 Task: Create New Customer with Customer Name: Rainforest Café, Billing Address Line1: 1137 Sharon Lane, Billing Address Line2:  South Bend, Billing Address Line3:  Indiana 46625
Action: Mouse moved to (157, 24)
Screenshot: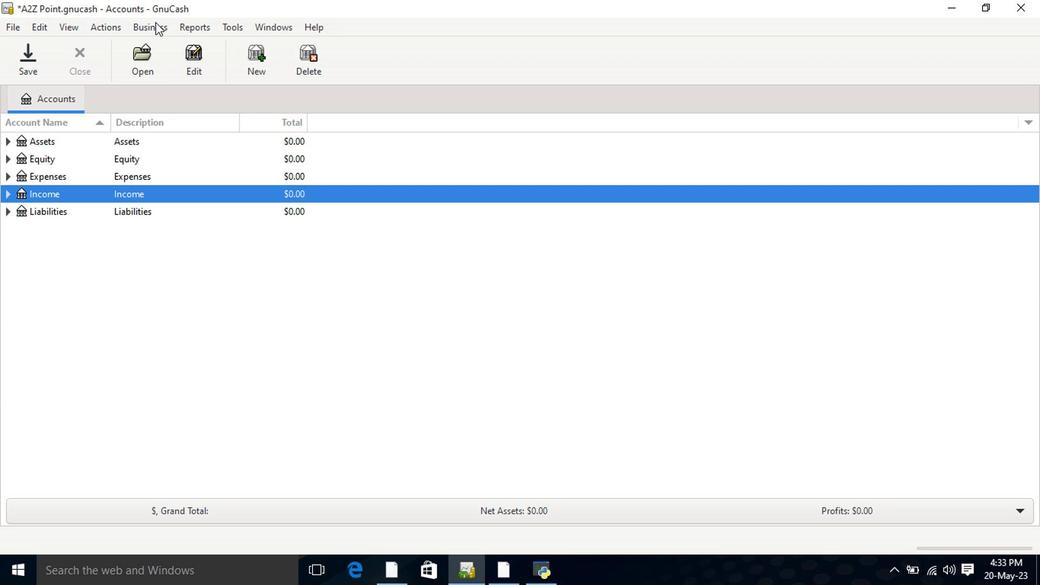 
Action: Mouse pressed left at (157, 24)
Screenshot: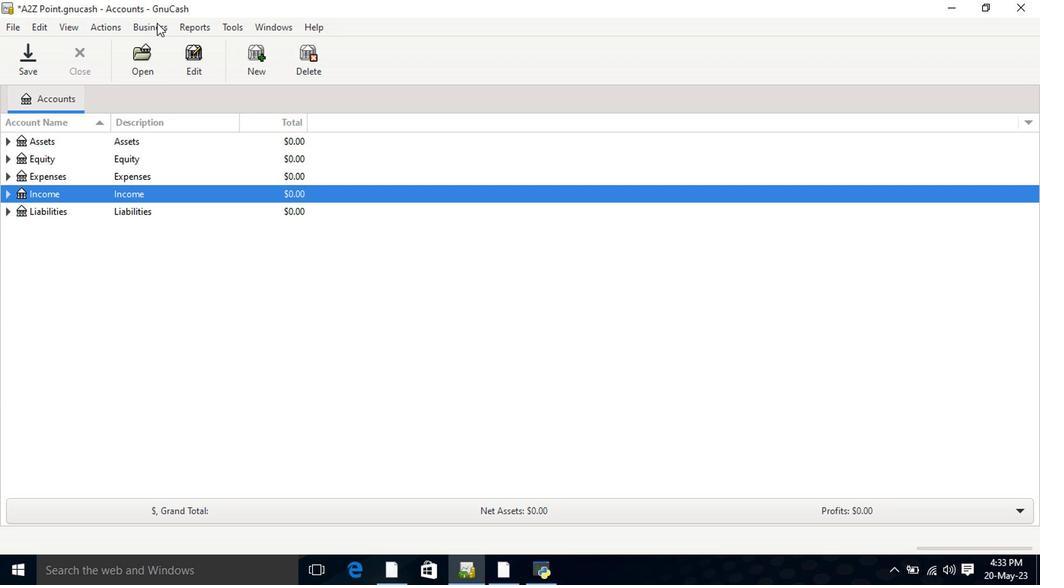 
Action: Mouse moved to (309, 63)
Screenshot: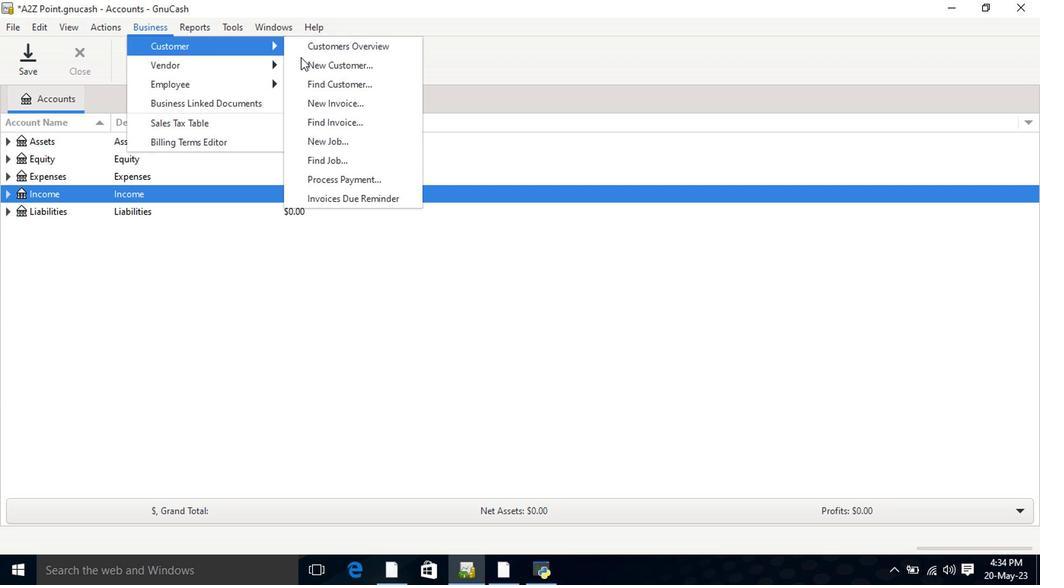 
Action: Mouse pressed left at (309, 63)
Screenshot: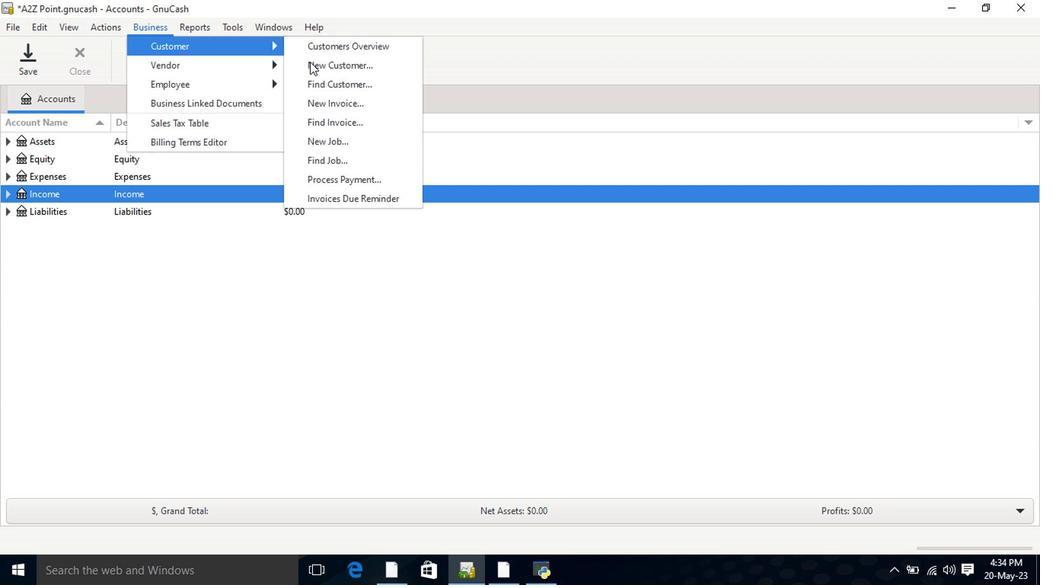 
Action: Mouse moved to (615, 112)
Screenshot: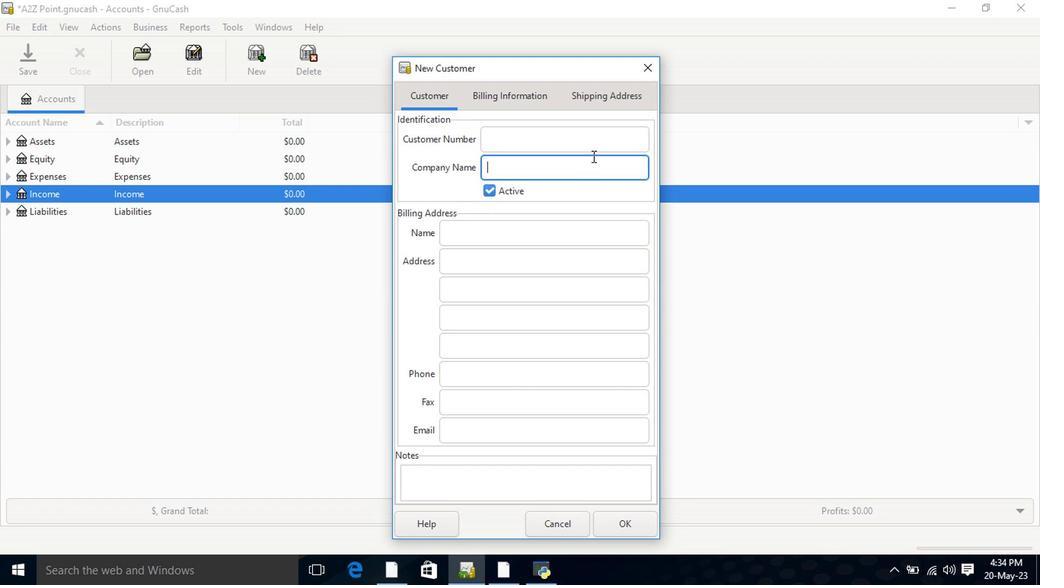 
Action: Mouse pressed left at (615, 112)
Screenshot: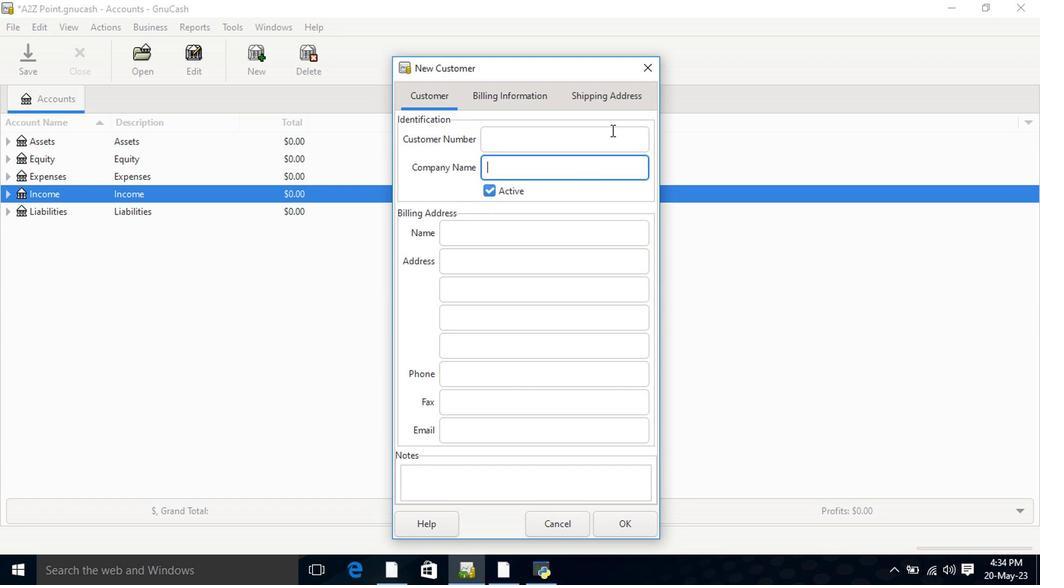 
Action: Mouse moved to (530, 180)
Screenshot: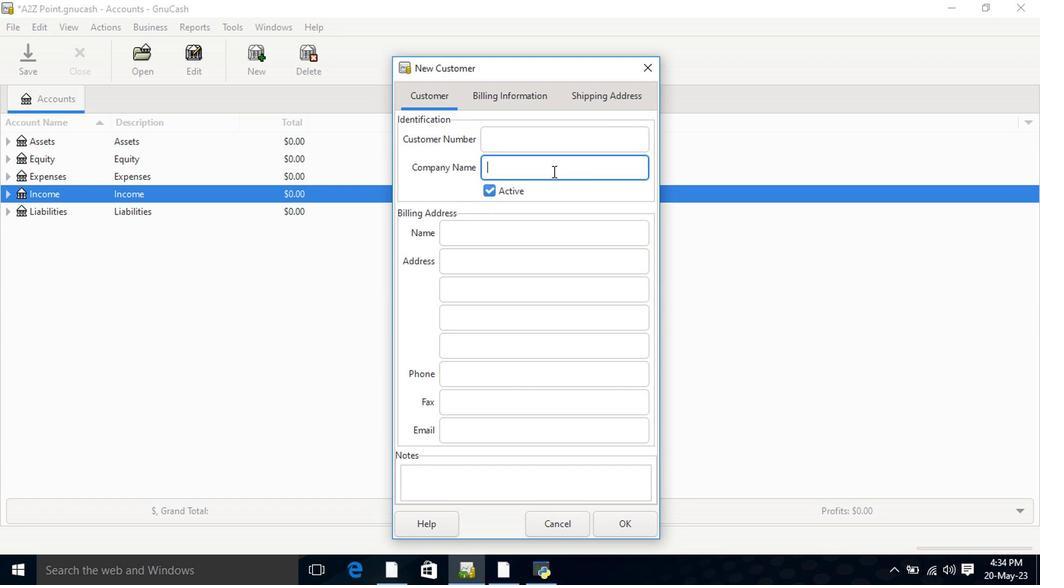
Action: Mouse pressed left at (530, 180)
Screenshot: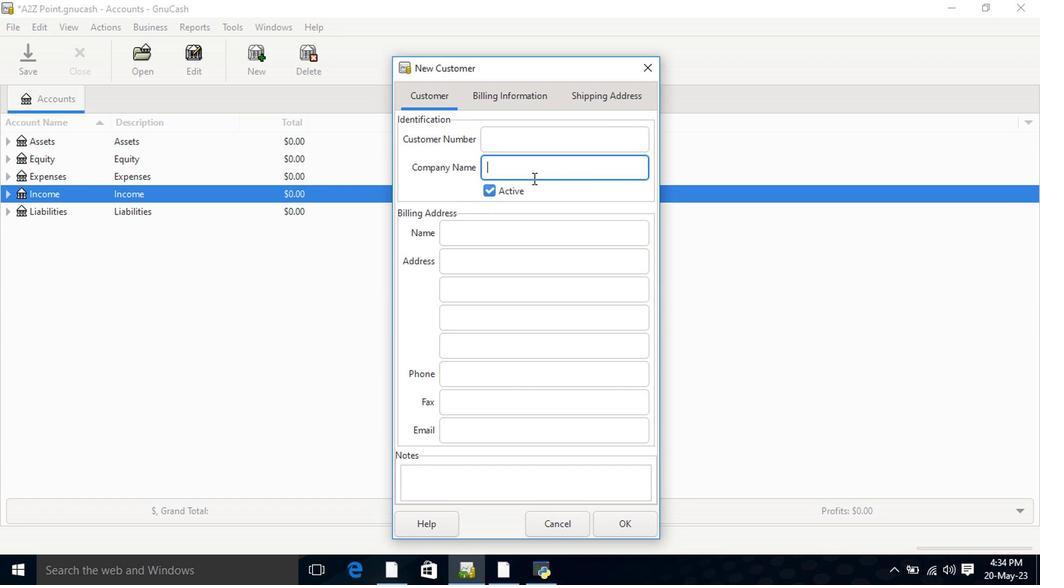 
Action: Mouse moved to (528, 168)
Screenshot: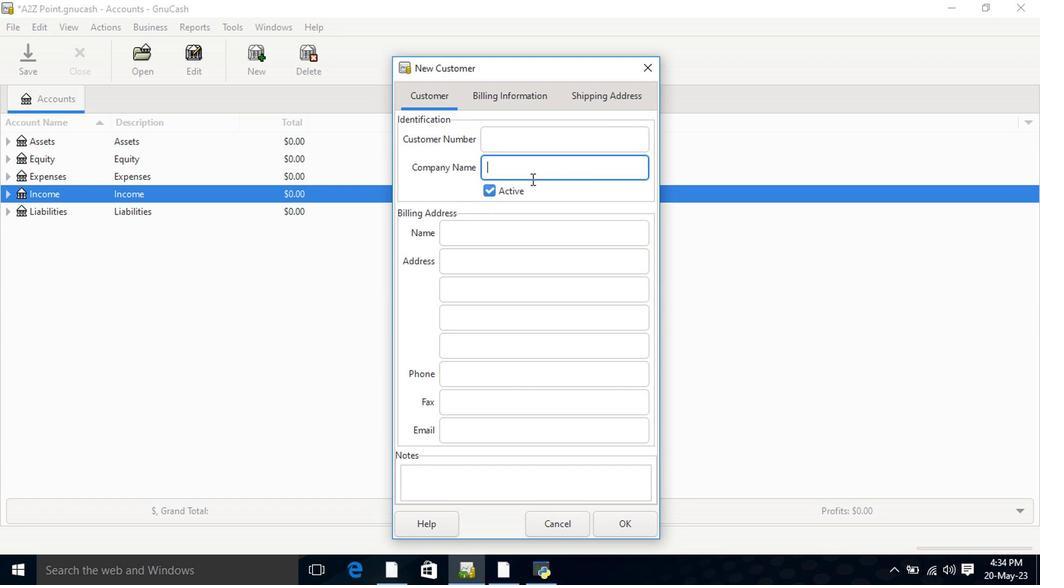 
Action: Mouse pressed left at (528, 168)
Screenshot: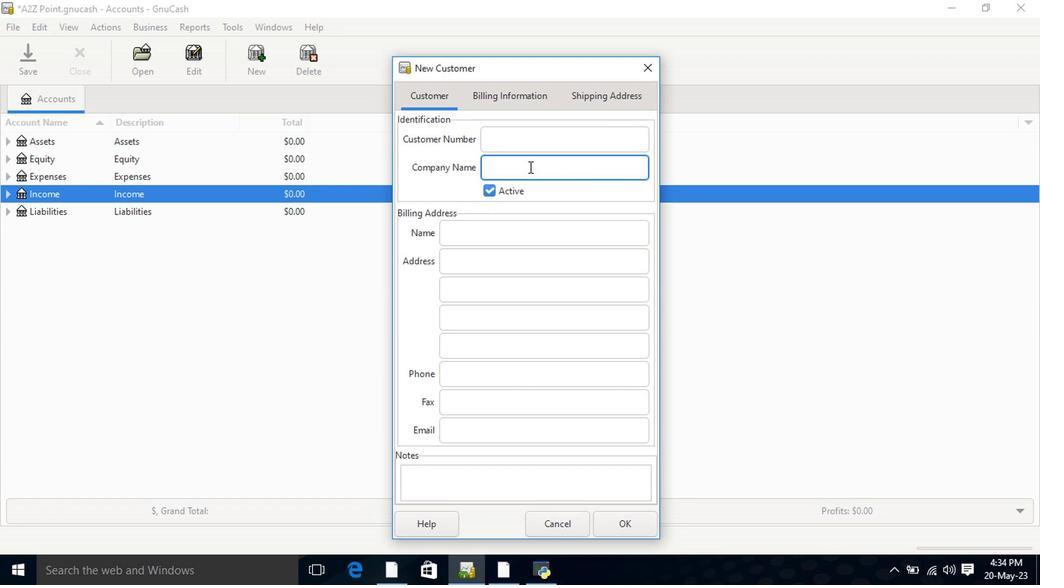 
Action: Key pressed <Key.shift>Raifrest<Key.space><Key.shift>Cafe<Key.tab><Key.tab>
Screenshot: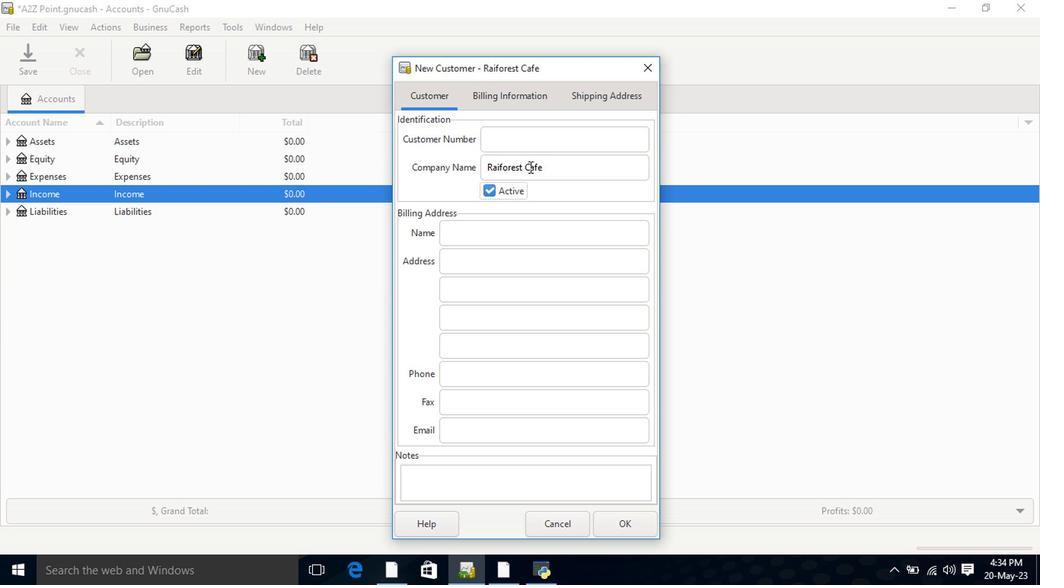 
Action: Mouse moved to (484, 263)
Screenshot: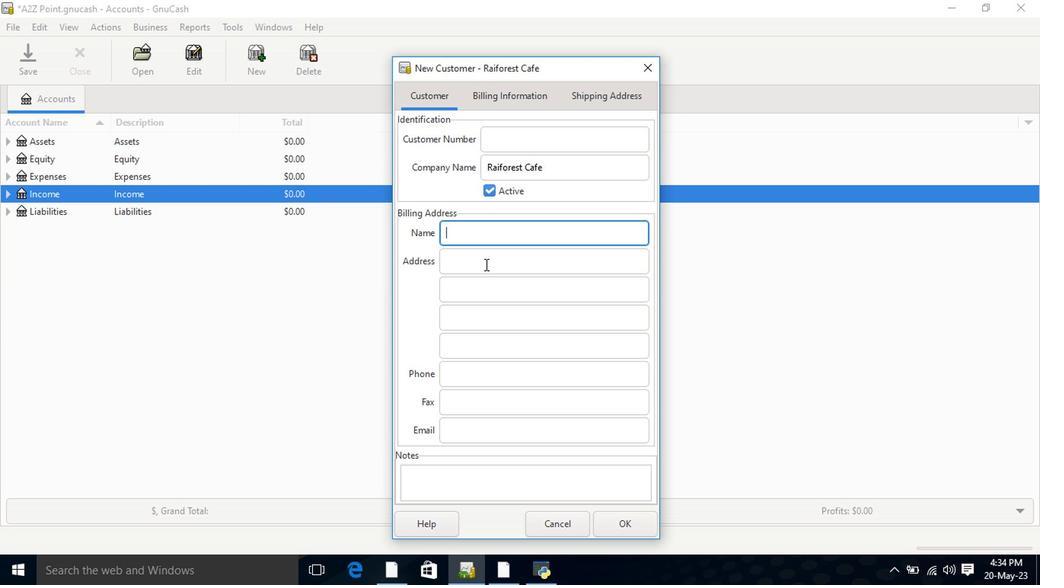 
Action: Key pressed <Key.tab>1137<Key.space><Key.shift>Sh
Screenshot: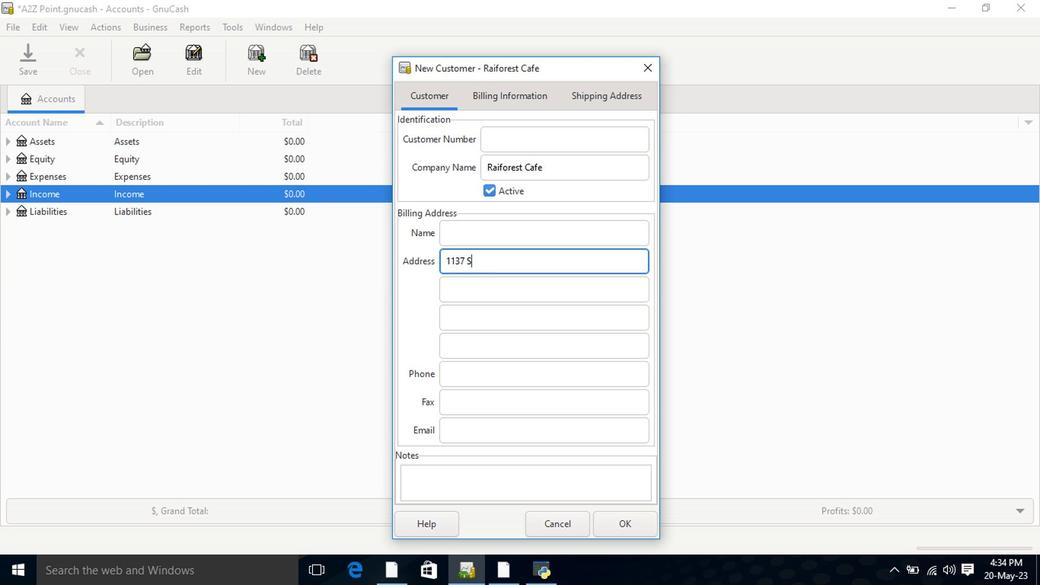 
Action: Mouse moved to (483, 263)
Screenshot: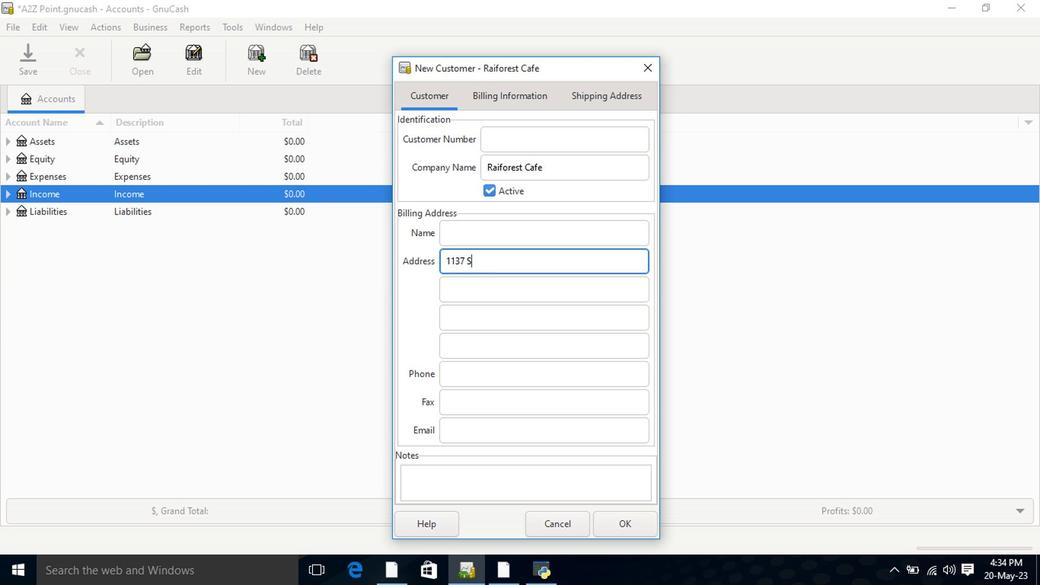 
Action: Key pressed aron<Key.tab><Key.shift><Key.tab><Key.right><Key.space><Key.shift>Lane<Key.tab><Key.shift>South<Key.tab><Key.shift>In<Key.tab>
Screenshot: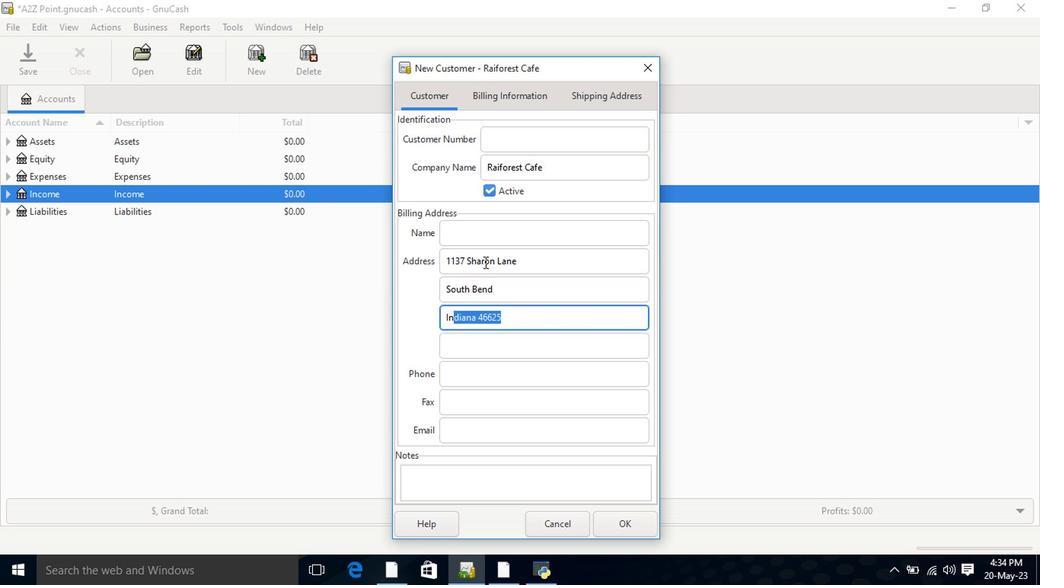 
Action: Mouse moved to (491, 171)
Screenshot: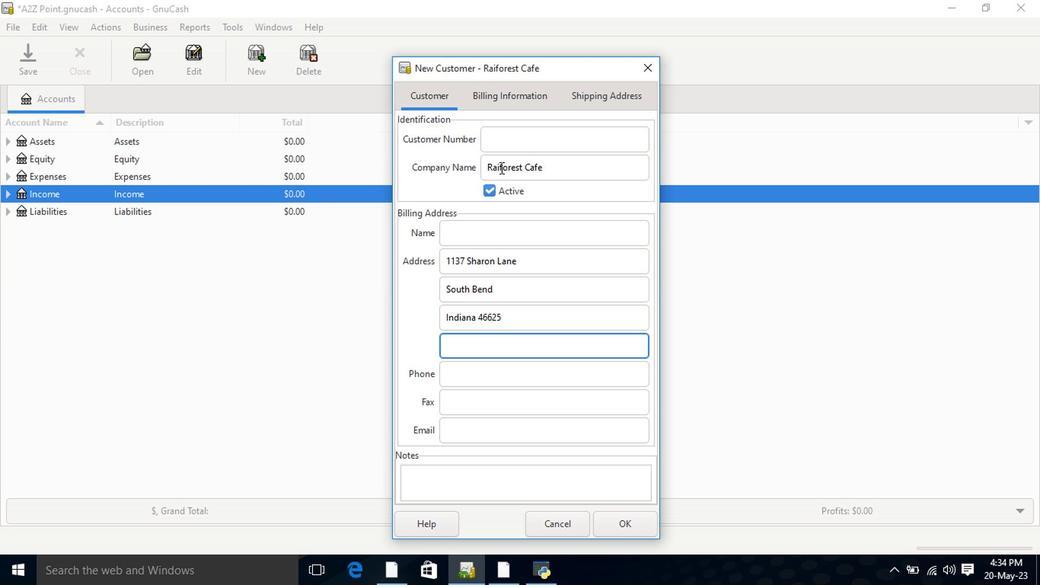 
Action: Mouse pressed left at (491, 171)
Screenshot: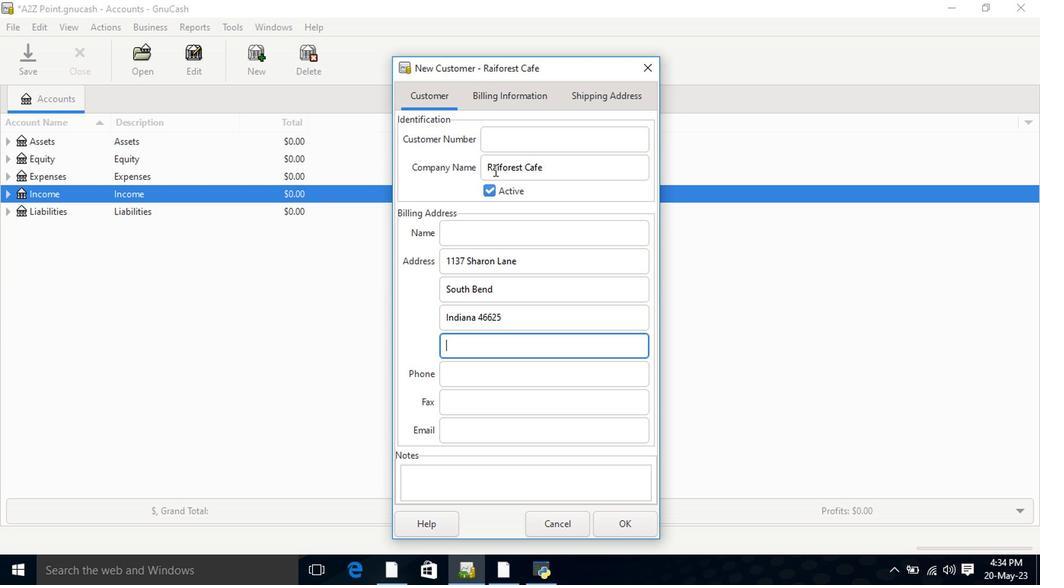 
Action: Mouse moved to (552, 170)
Screenshot: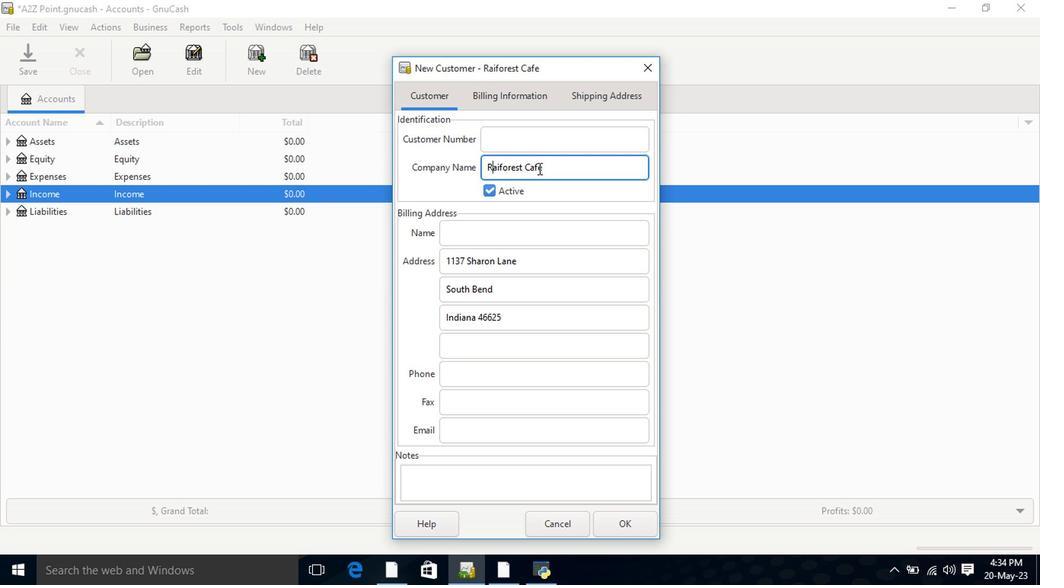 
Action: Key pressed <Key.right><Key.right>n
Screenshot: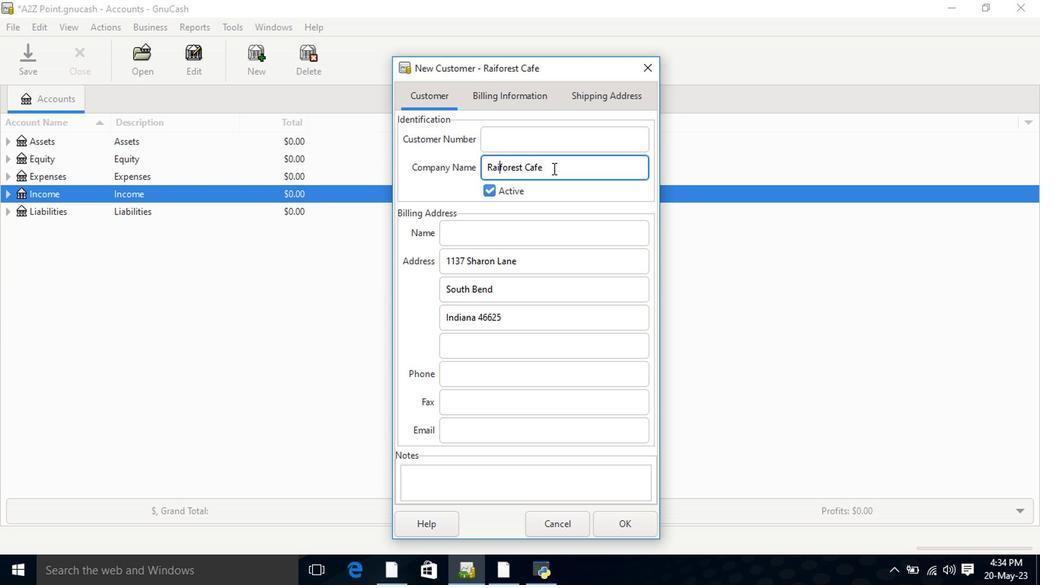 
Action: Mouse moved to (531, 268)
Screenshot: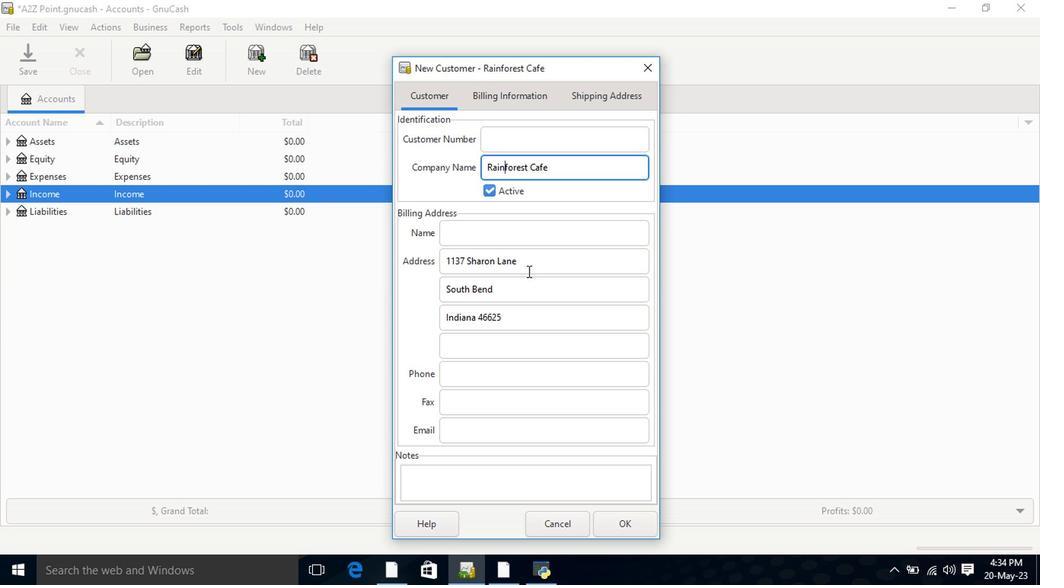 
Action: Mouse pressed left at (531, 268)
Screenshot: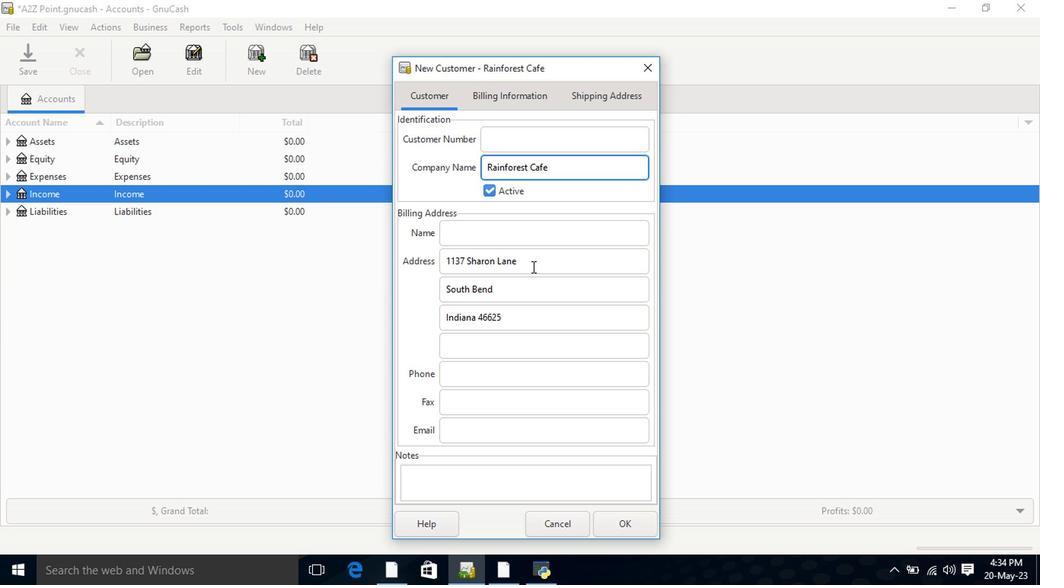 
Action: Mouse moved to (616, 525)
Screenshot: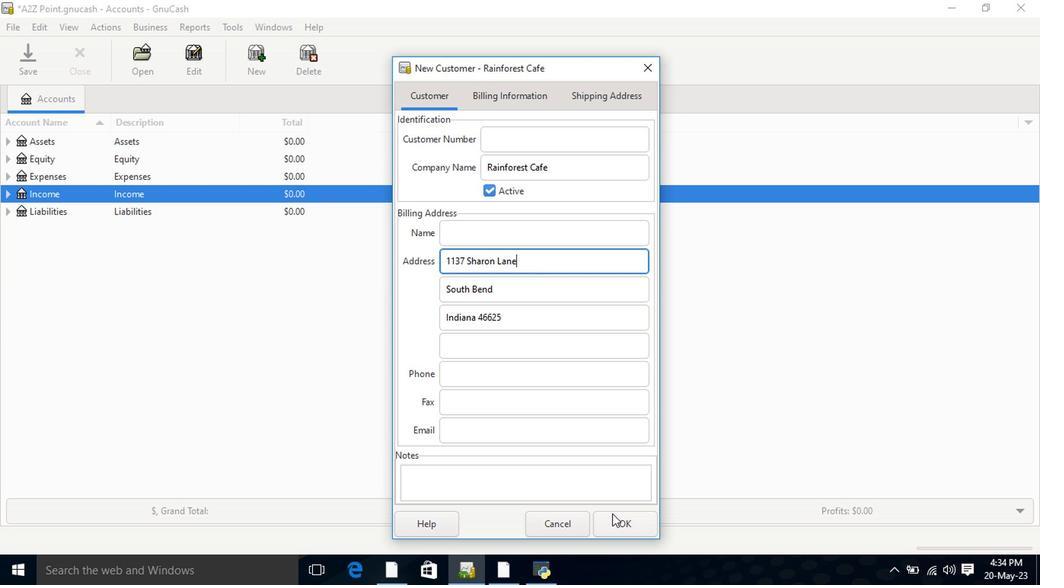 
Action: Mouse pressed left at (616, 525)
Screenshot: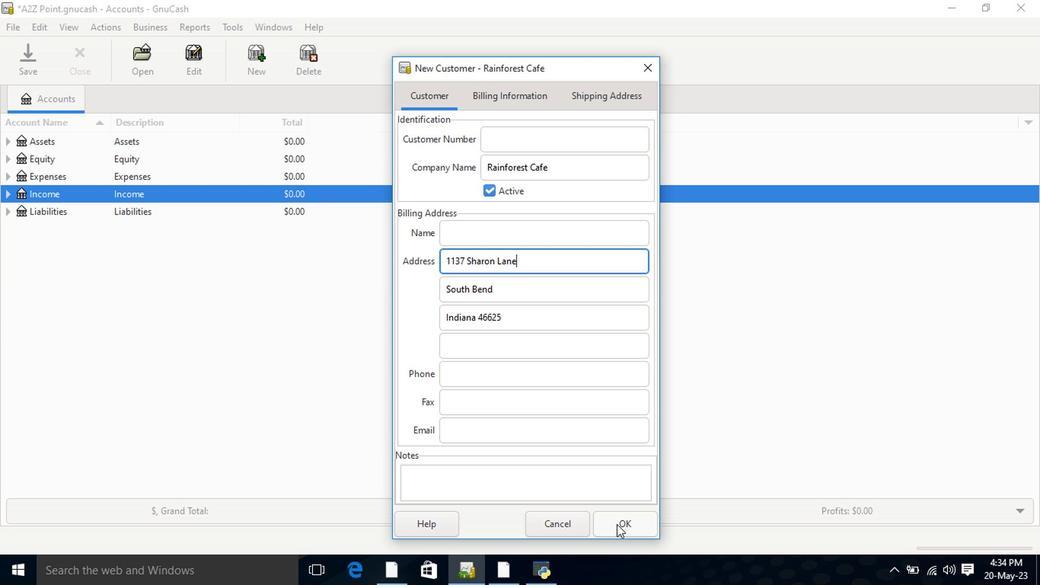 
